 Task: Add the task  Create a new online platform for language translation services to the section Dash & Dazzle in the project AgileRamp and add a Due Date to the respective task as 2023/11/25
Action: Mouse moved to (600, 324)
Screenshot: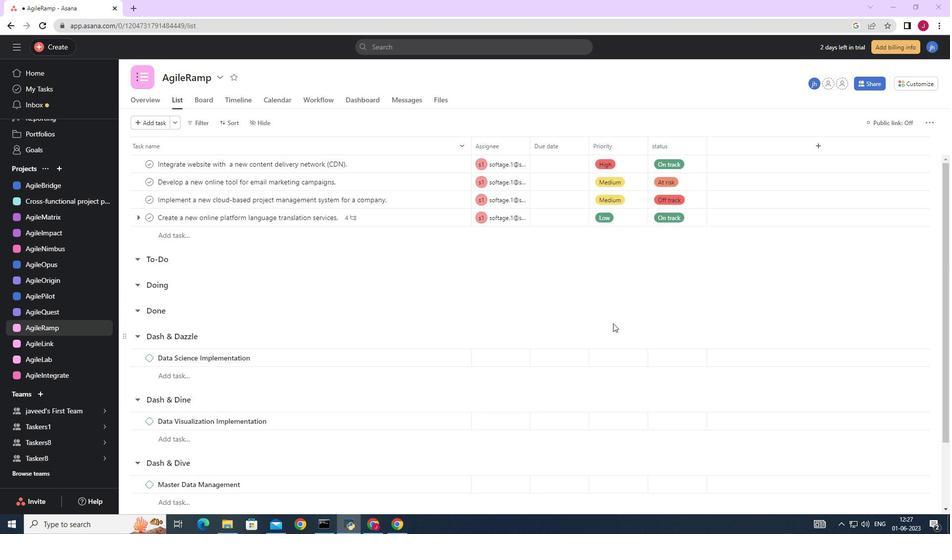 
Action: Mouse scrolled (600, 324) with delta (0, 0)
Screenshot: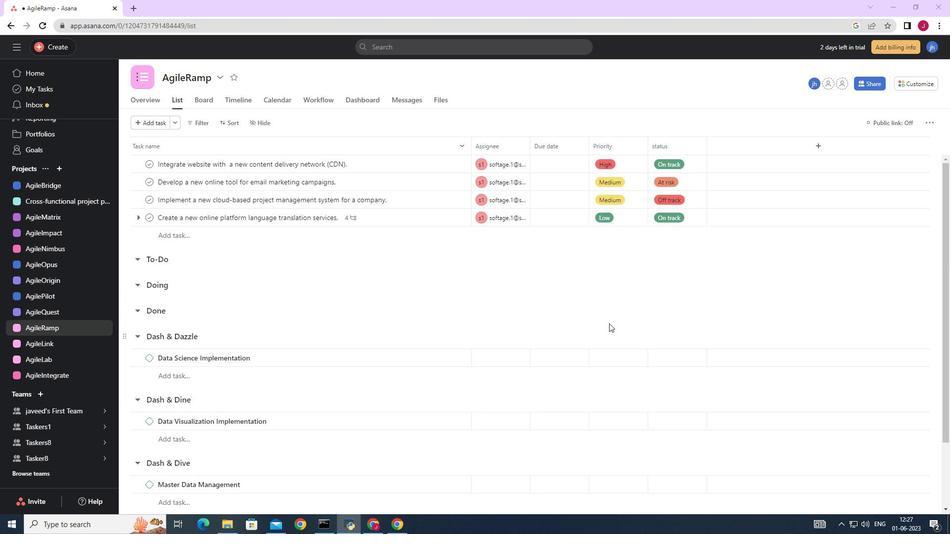
Action: Mouse scrolled (600, 324) with delta (0, 0)
Screenshot: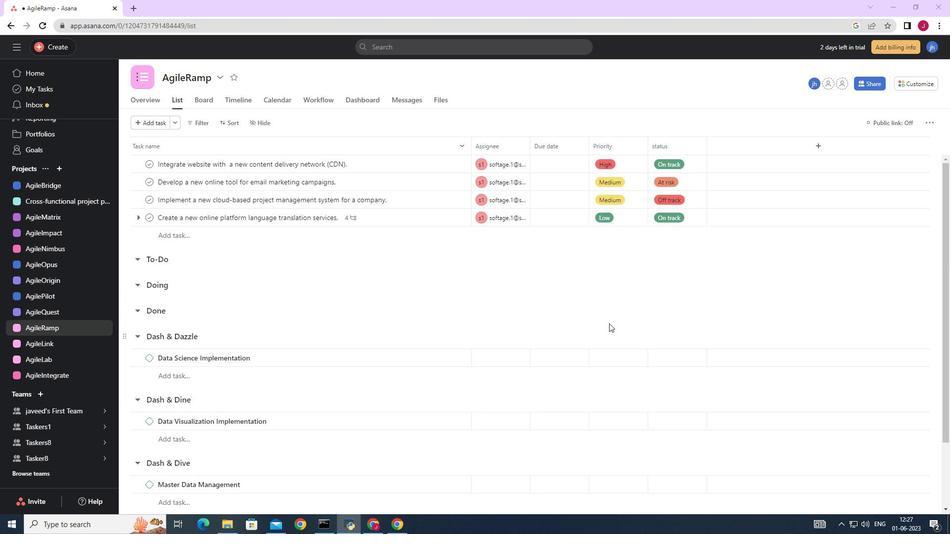 
Action: Mouse scrolled (600, 324) with delta (0, 0)
Screenshot: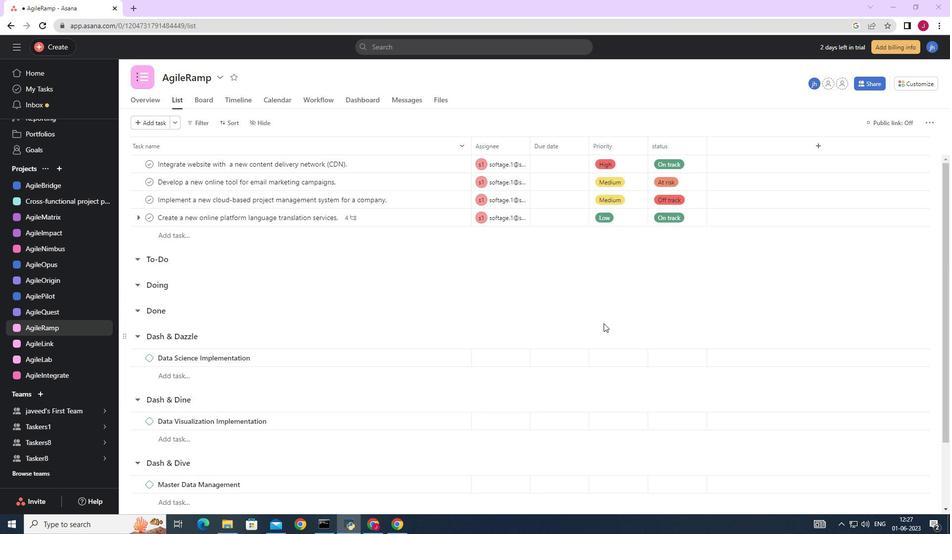 
Action: Mouse moved to (535, 323)
Screenshot: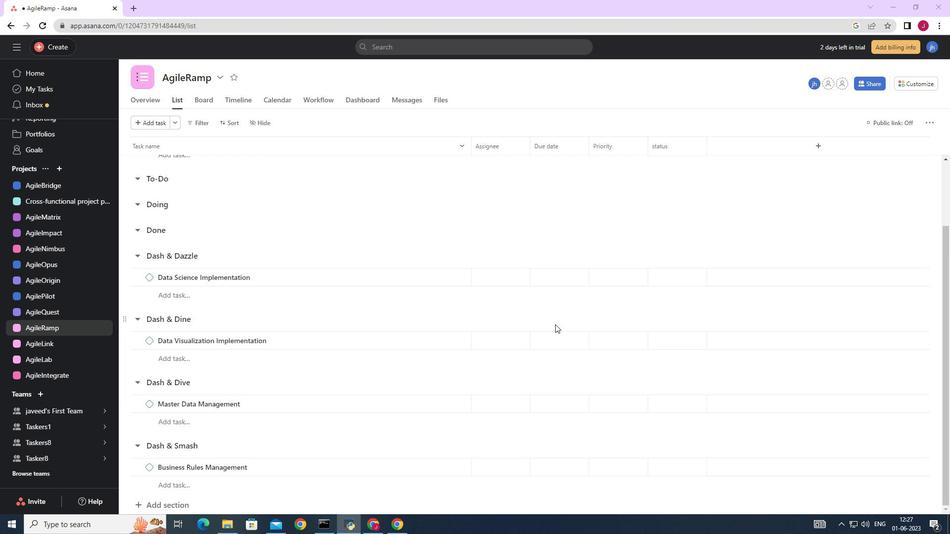 
Action: Mouse scrolled (535, 323) with delta (0, 0)
Screenshot: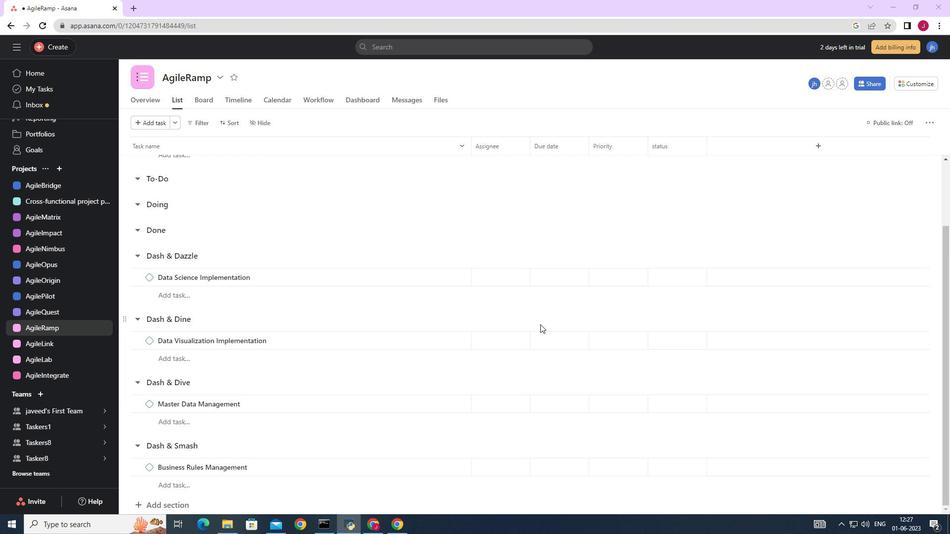
Action: Mouse scrolled (535, 323) with delta (0, 0)
Screenshot: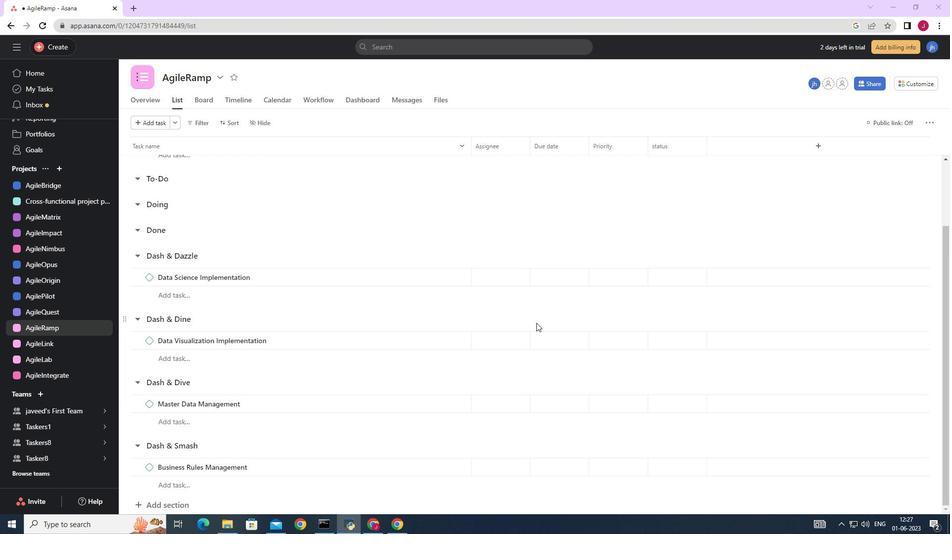 
Action: Mouse scrolled (535, 323) with delta (0, 0)
Screenshot: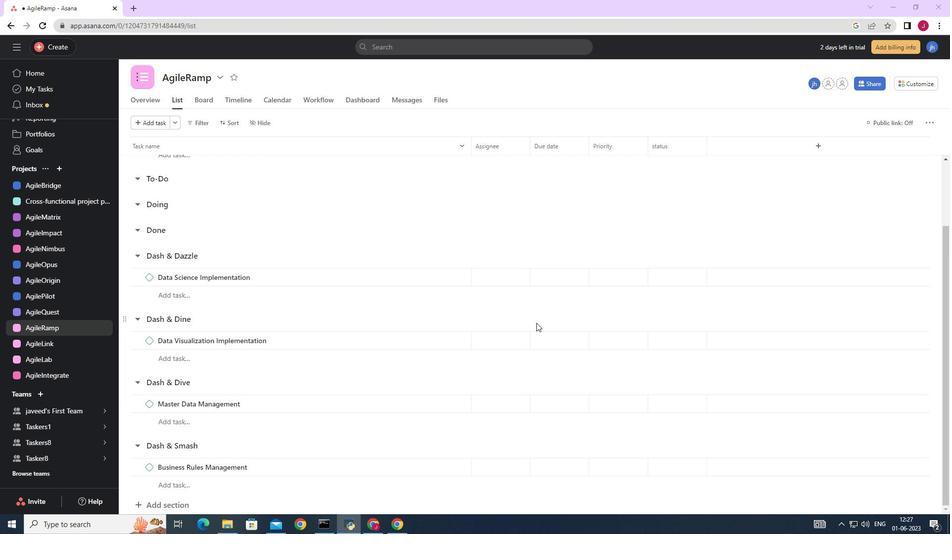 
Action: Mouse scrolled (535, 323) with delta (0, 0)
Screenshot: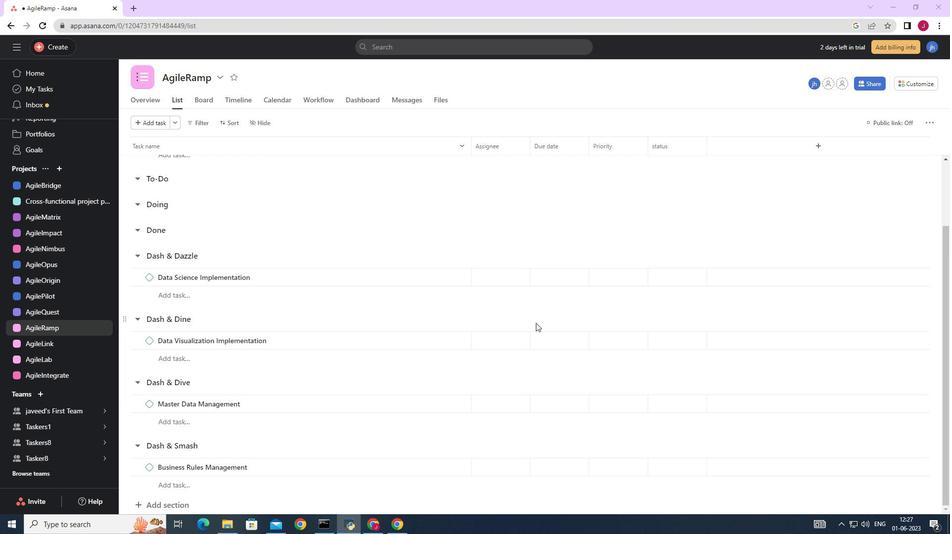 
Action: Mouse moved to (526, 321)
Screenshot: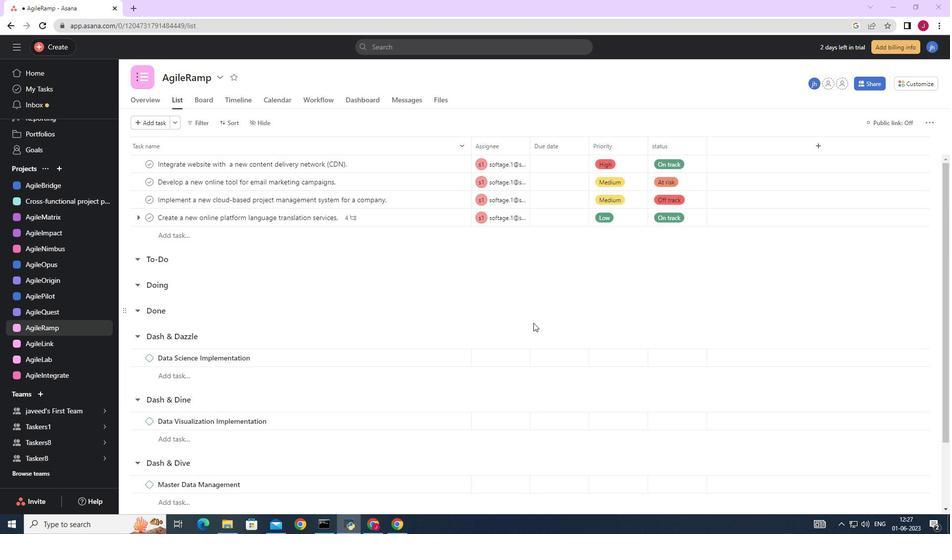 
Action: Mouse scrolled (526, 321) with delta (0, 0)
Screenshot: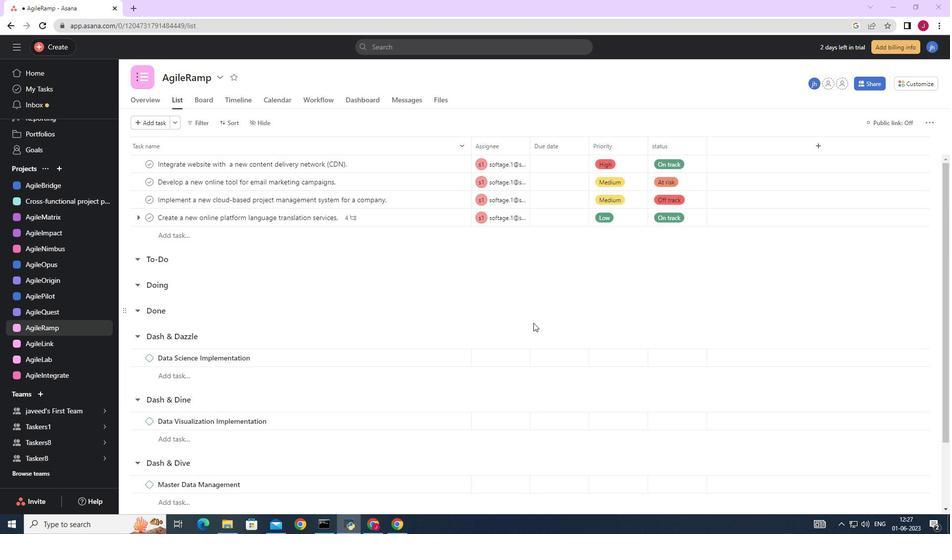
Action: Mouse scrolled (526, 321) with delta (0, 0)
Screenshot: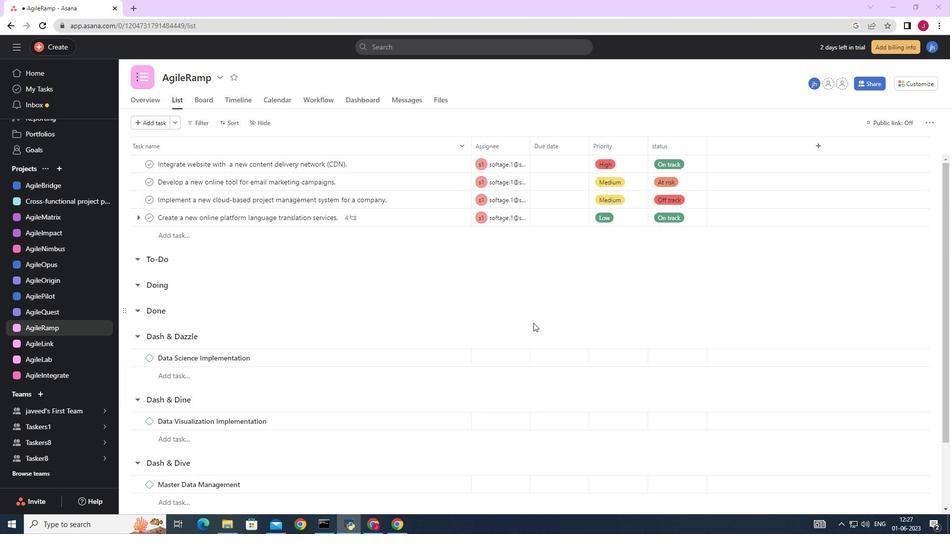 
Action: Mouse scrolled (526, 321) with delta (0, 0)
Screenshot: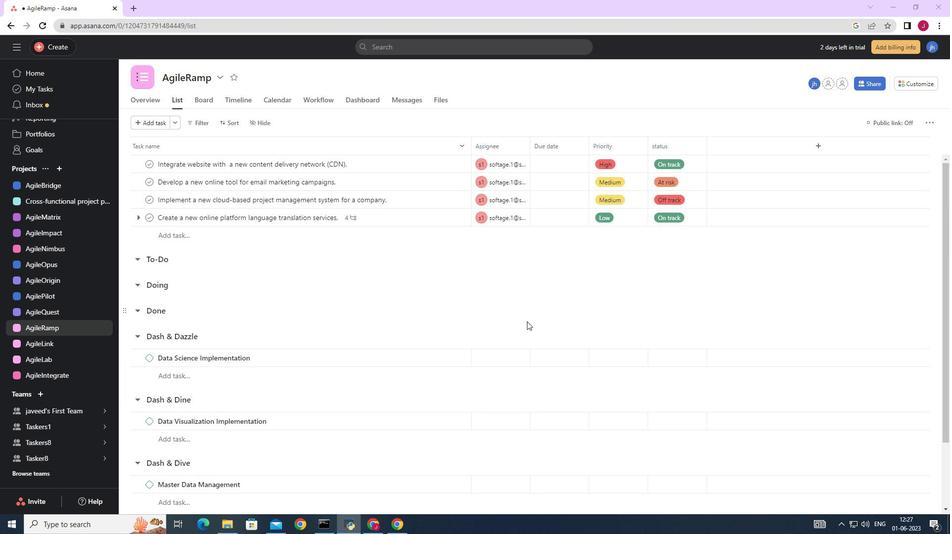 
Action: Mouse moved to (522, 321)
Screenshot: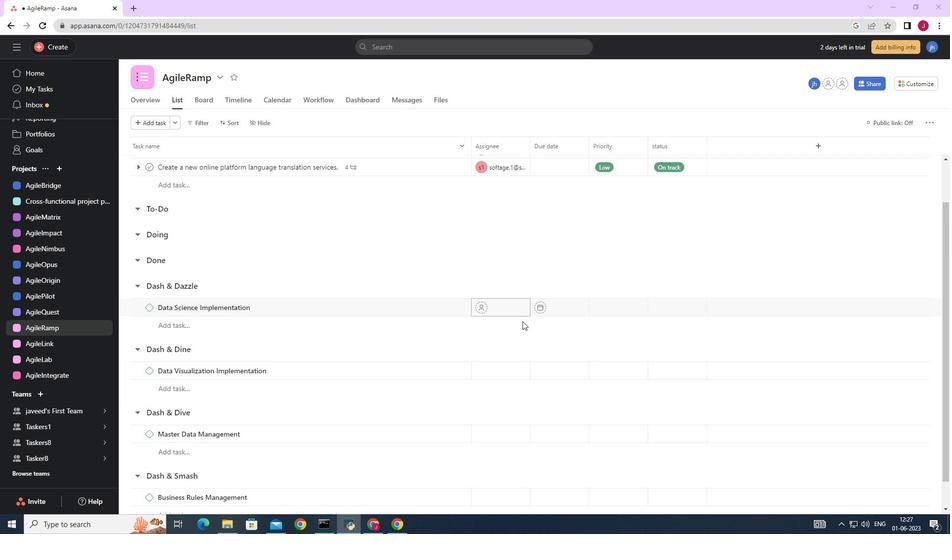 
Action: Mouse scrolled (522, 322) with delta (0, 0)
Screenshot: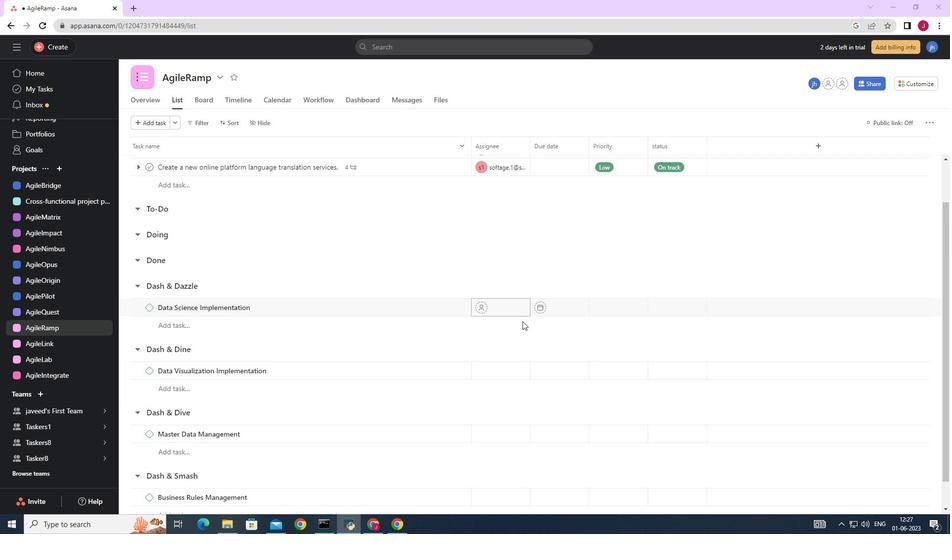 
Action: Mouse scrolled (522, 322) with delta (0, 0)
Screenshot: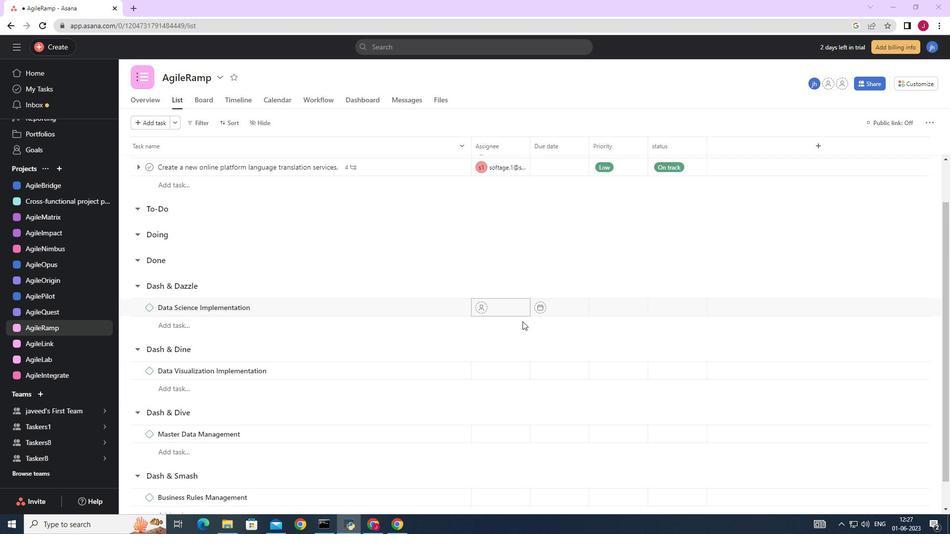 
Action: Mouse scrolled (522, 322) with delta (0, 0)
Screenshot: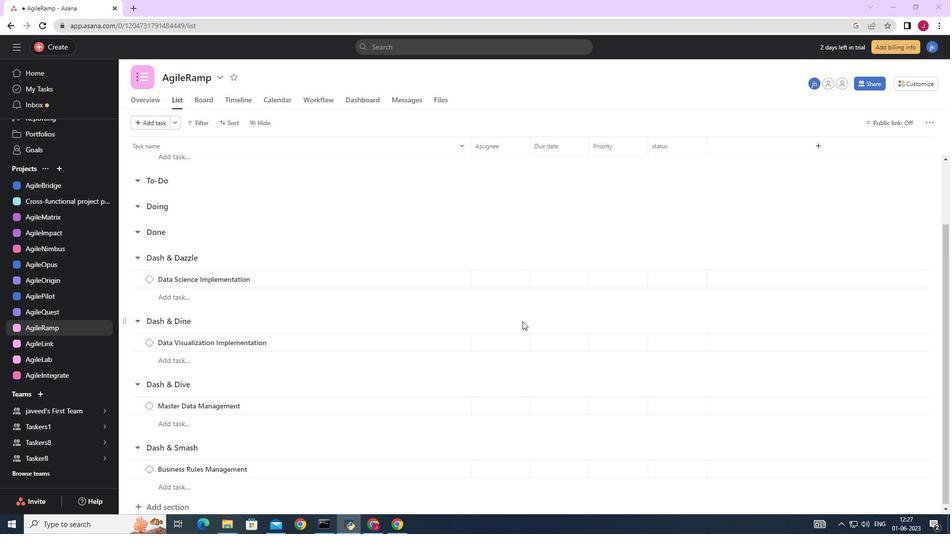 
Action: Mouse moved to (438, 281)
Screenshot: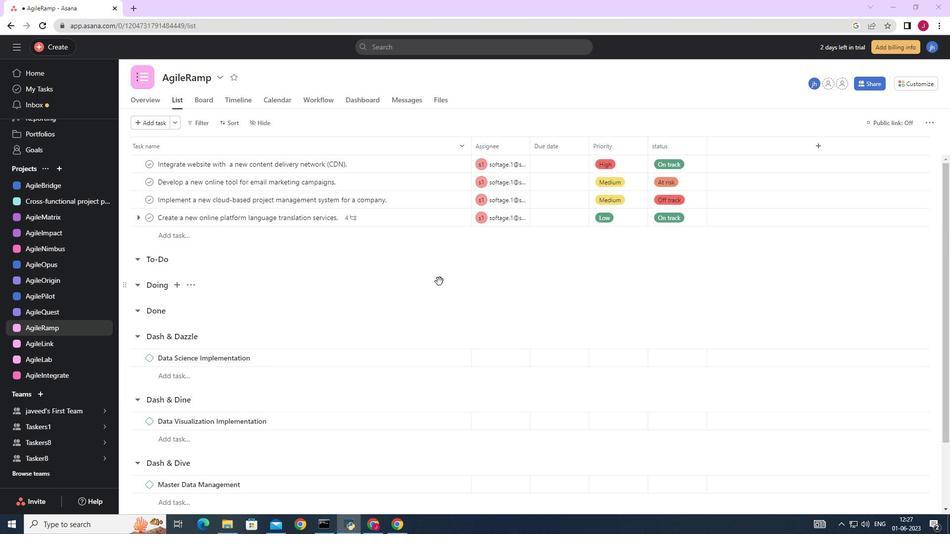 
Action: Mouse scrolled (438, 281) with delta (0, 0)
Screenshot: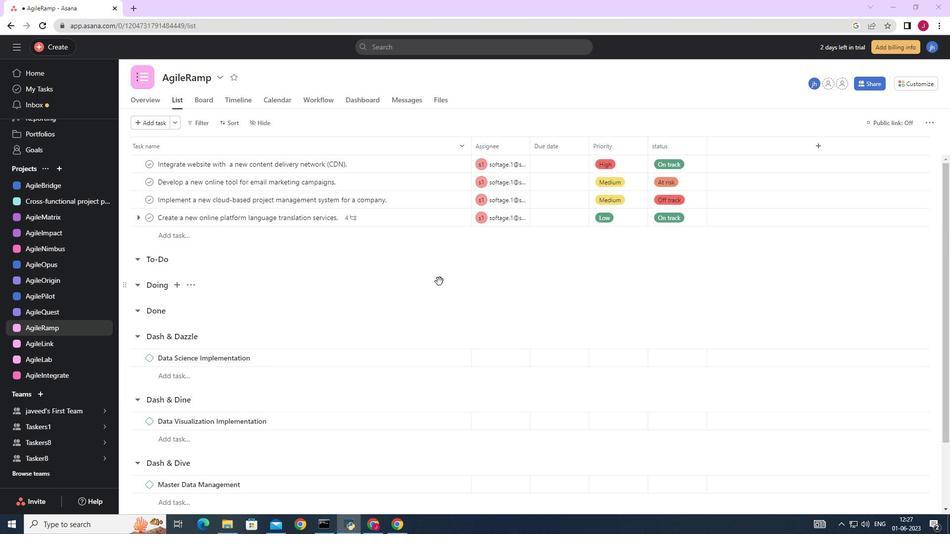 
Action: Mouse moved to (438, 282)
Screenshot: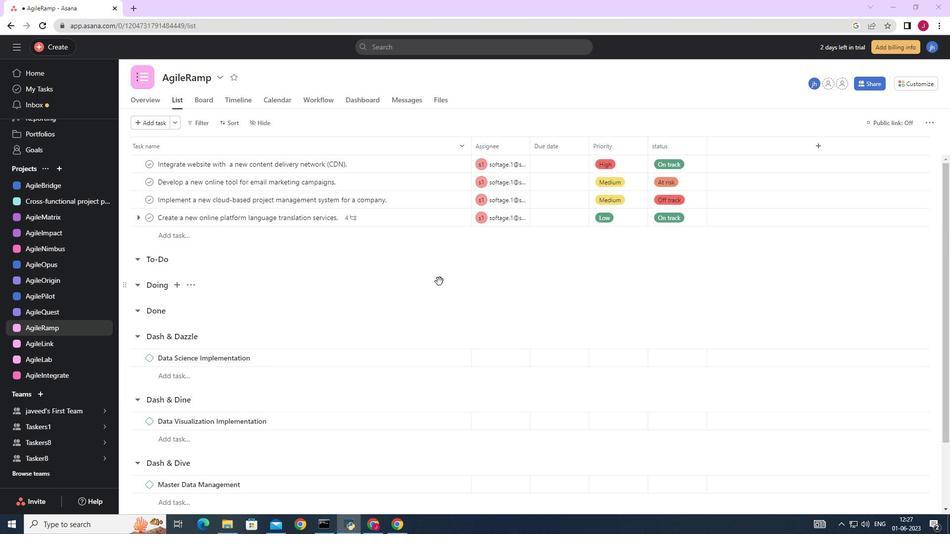 
Action: Mouse scrolled (438, 281) with delta (0, 0)
Screenshot: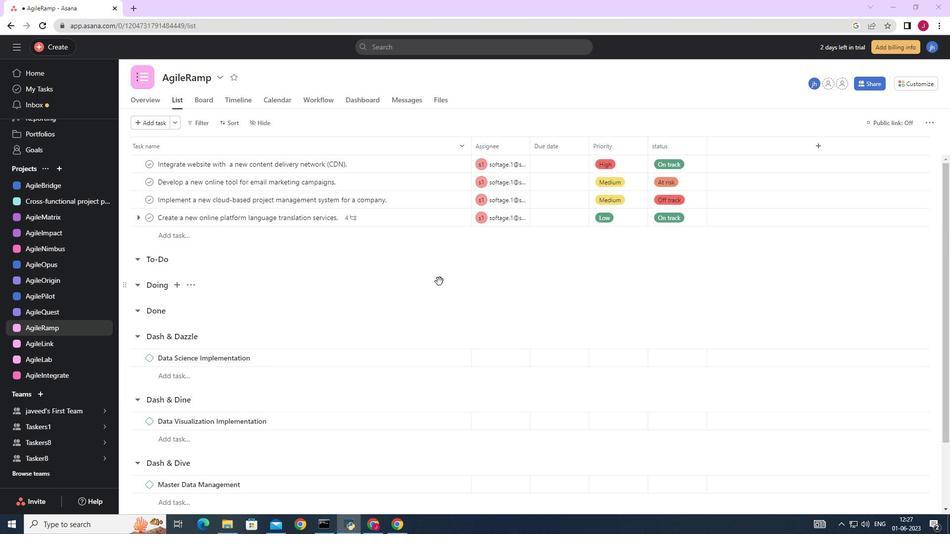 
Action: Mouse moved to (438, 283)
Screenshot: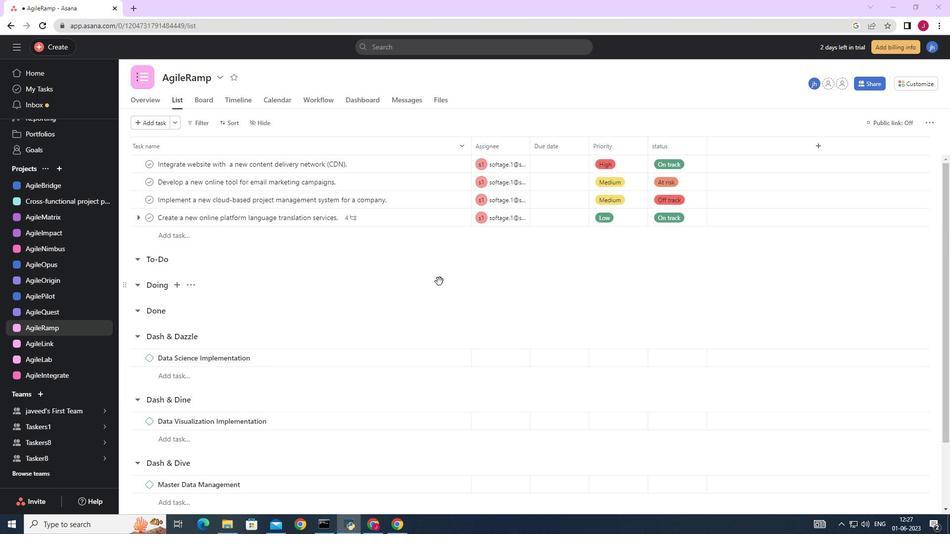 
Action: Mouse scrolled (438, 282) with delta (0, 0)
Screenshot: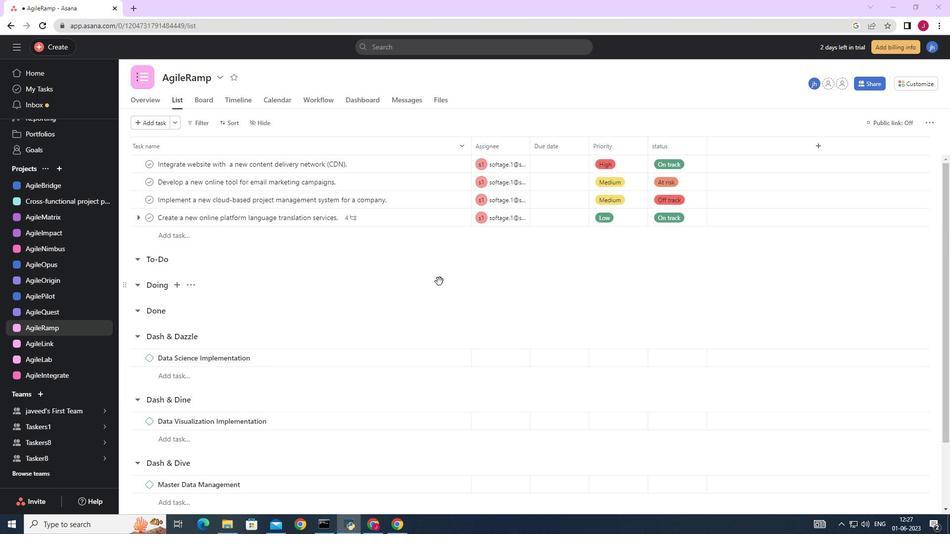
Action: Mouse scrolled (438, 282) with delta (0, 0)
Screenshot: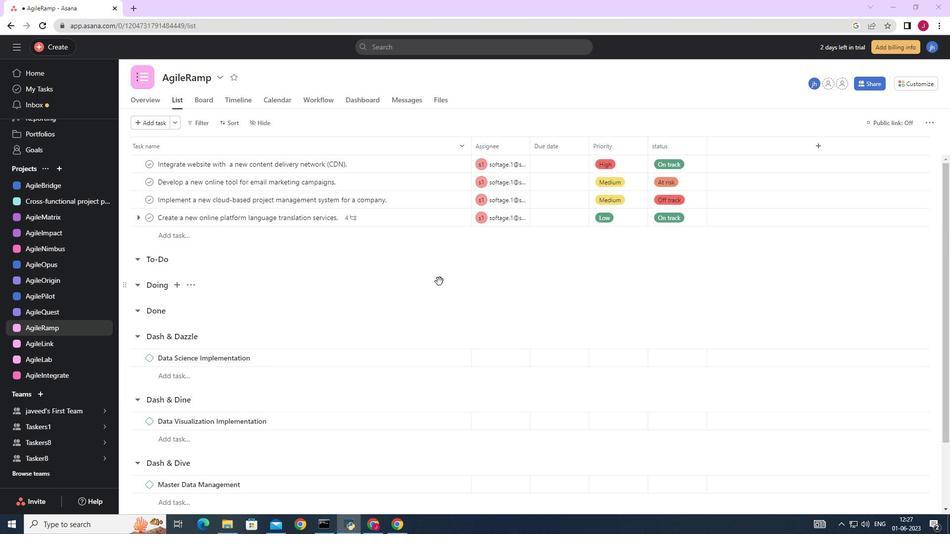
Action: Mouse moved to (437, 275)
Screenshot: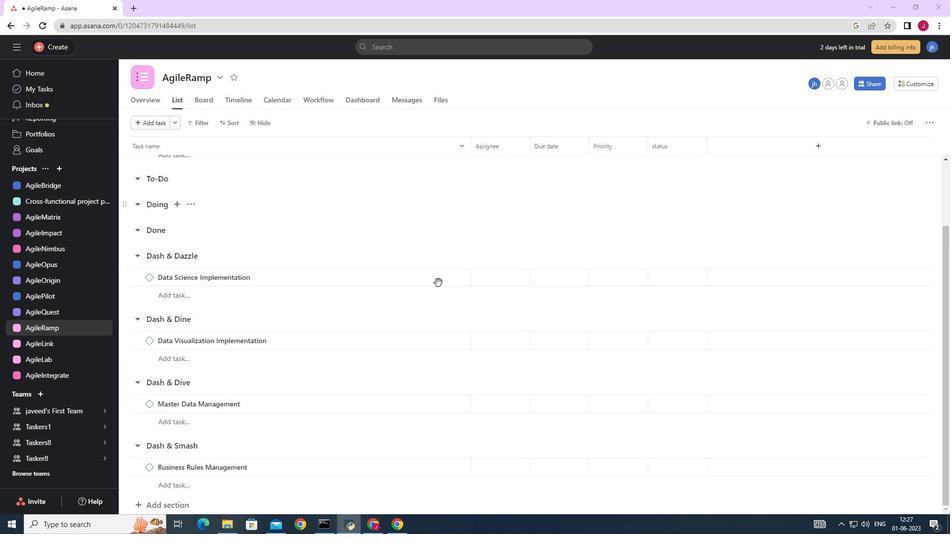 
Action: Mouse scrolled (437, 276) with delta (0, 0)
Screenshot: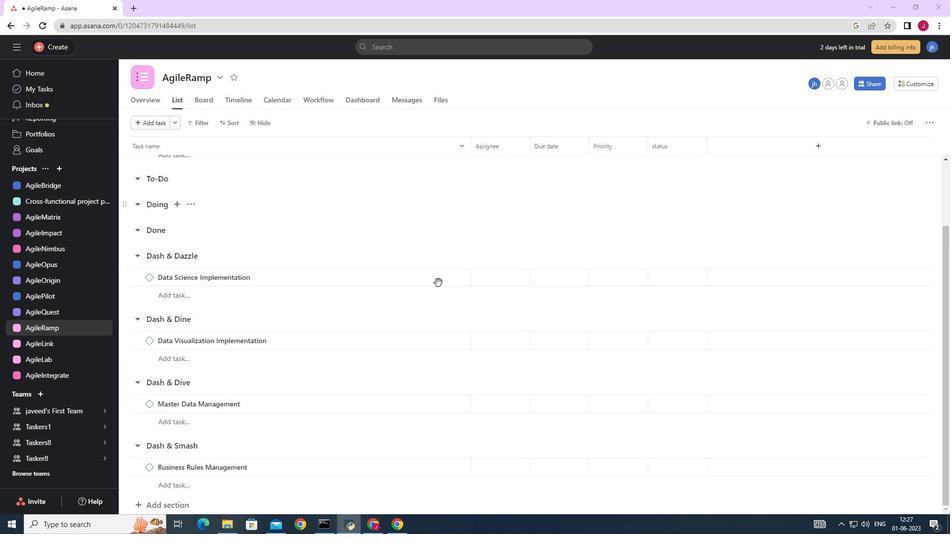 
Action: Mouse moved to (432, 256)
Screenshot: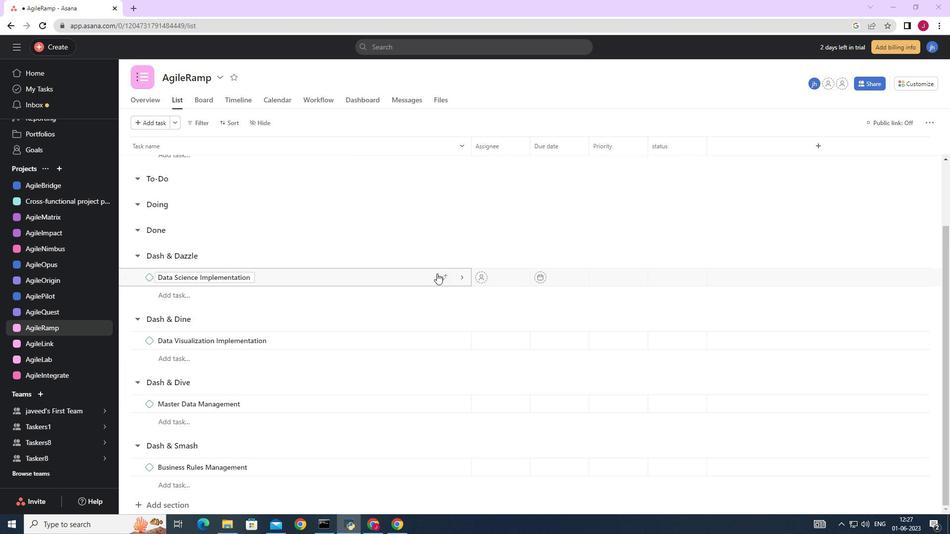 
Action: Mouse scrolled (432, 256) with delta (0, 0)
Screenshot: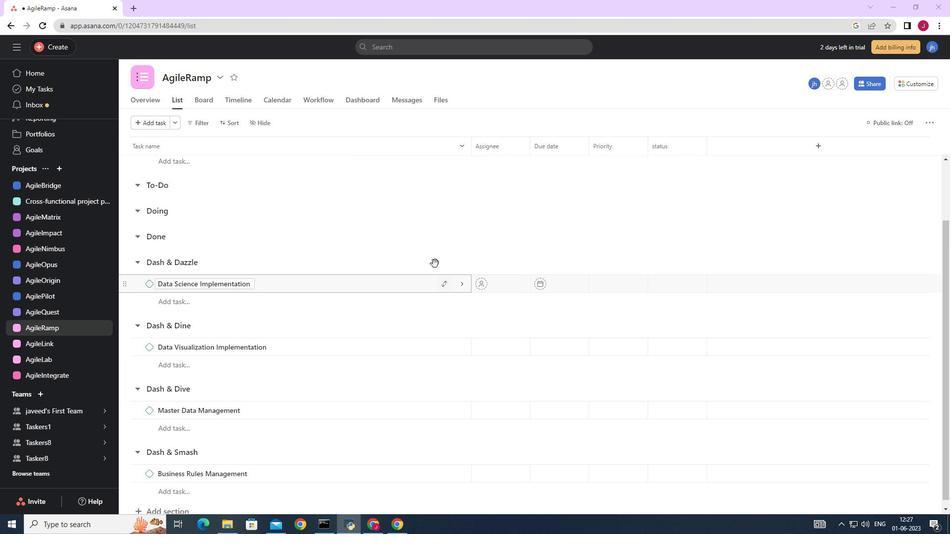 
Action: Mouse moved to (441, 220)
Screenshot: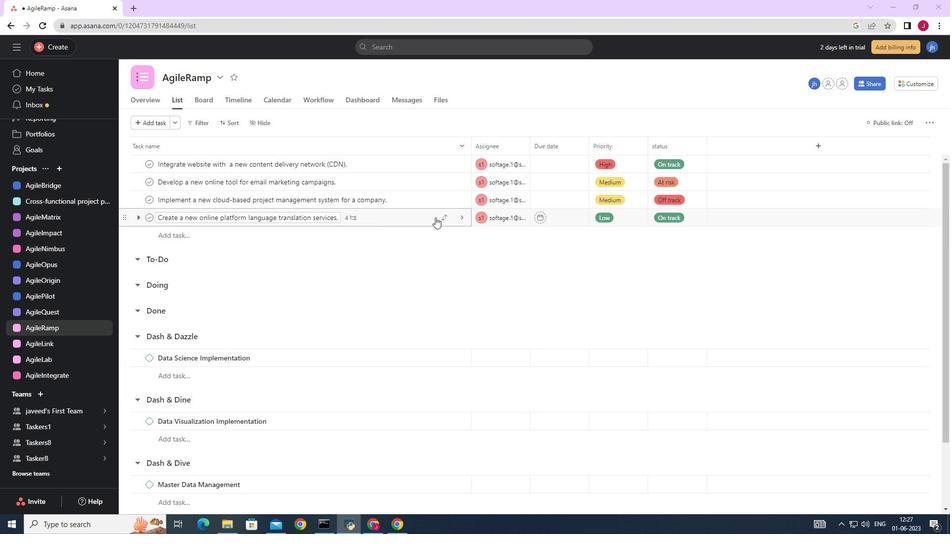 
Action: Mouse pressed left at (441, 220)
Screenshot: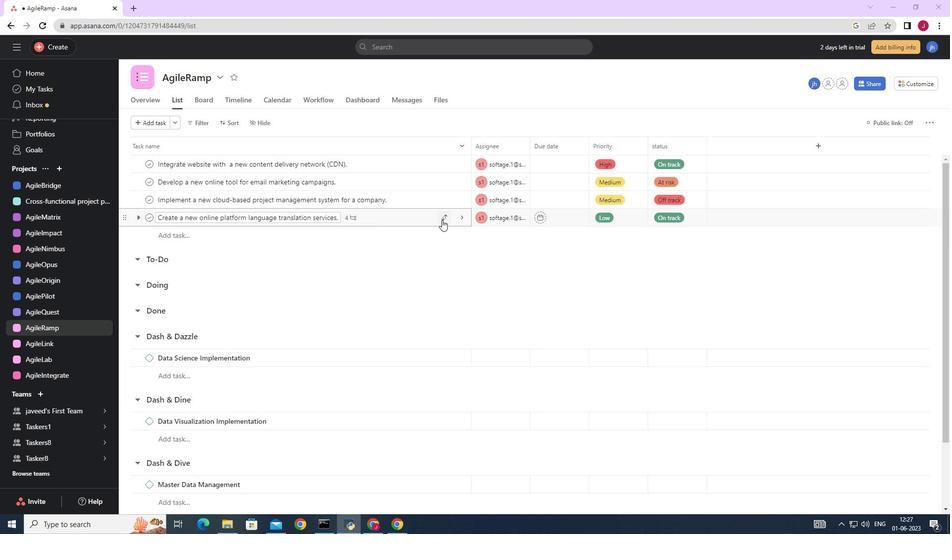 
Action: Mouse moved to (407, 328)
Screenshot: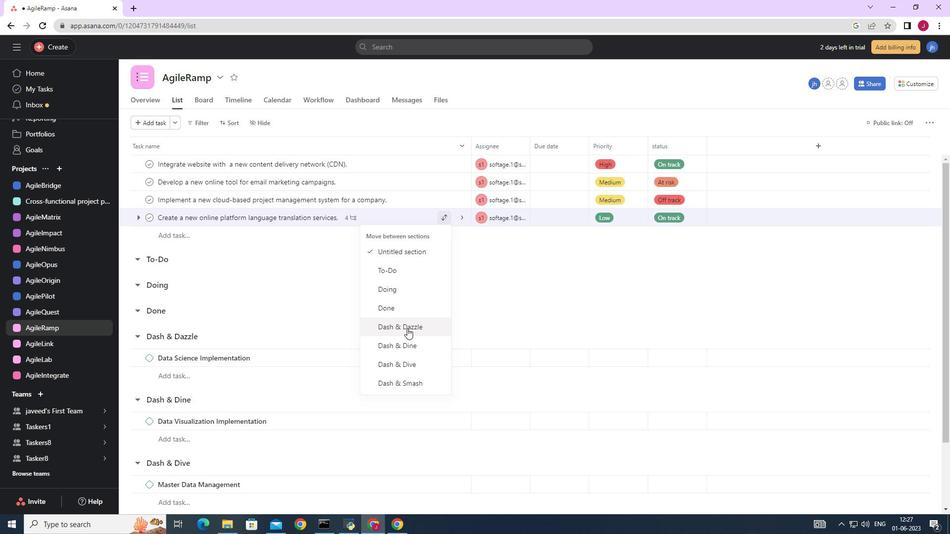 
Action: Mouse pressed left at (407, 328)
Screenshot: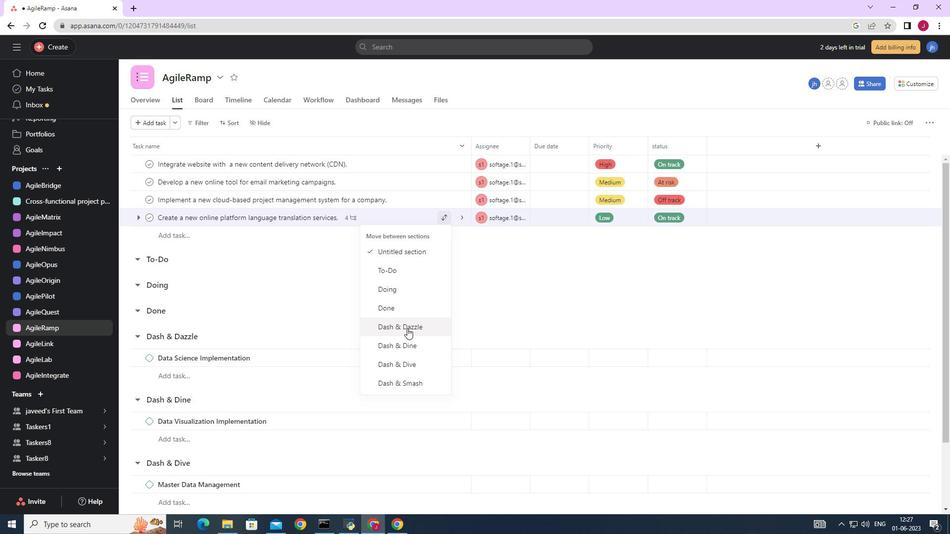 
Action: Mouse moved to (571, 339)
Screenshot: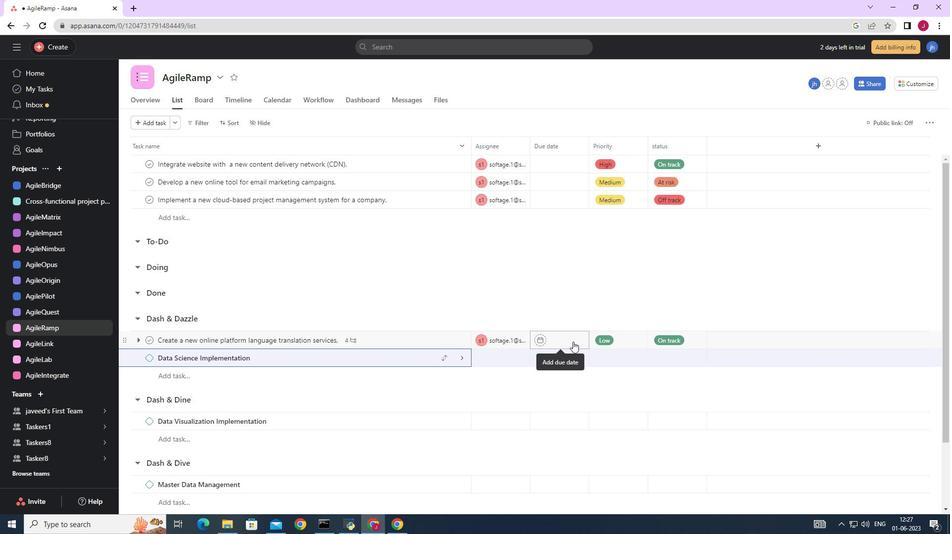
Action: Mouse pressed left at (571, 339)
Screenshot: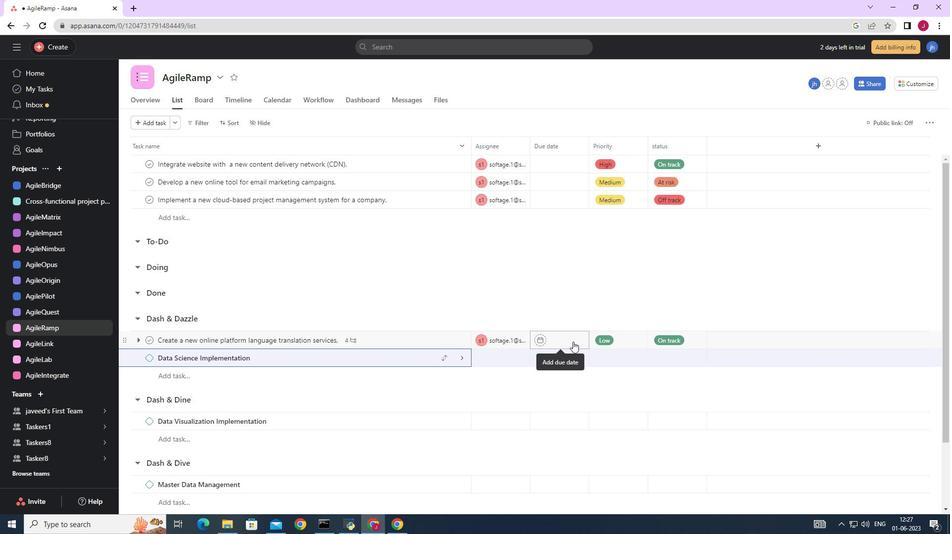 
Action: Mouse moved to (656, 180)
Screenshot: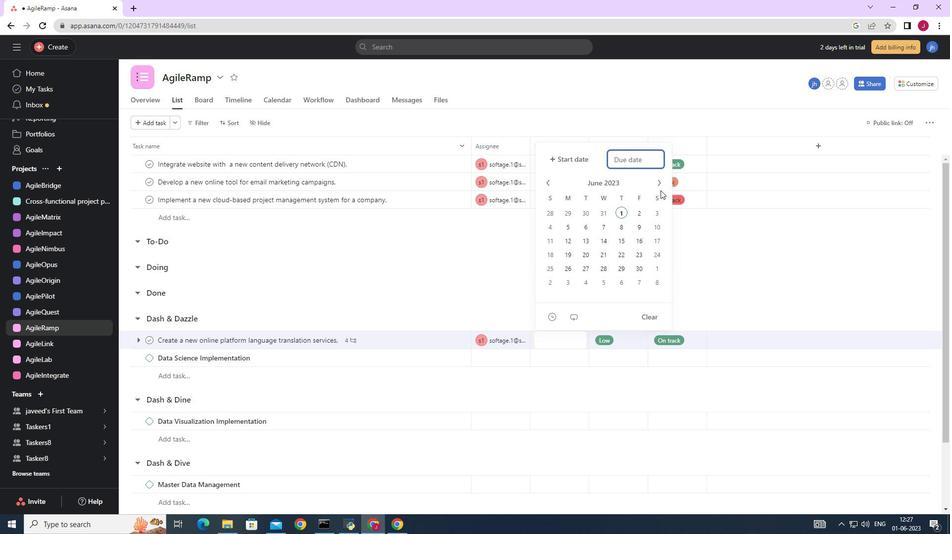 
Action: Mouse pressed left at (656, 180)
Screenshot: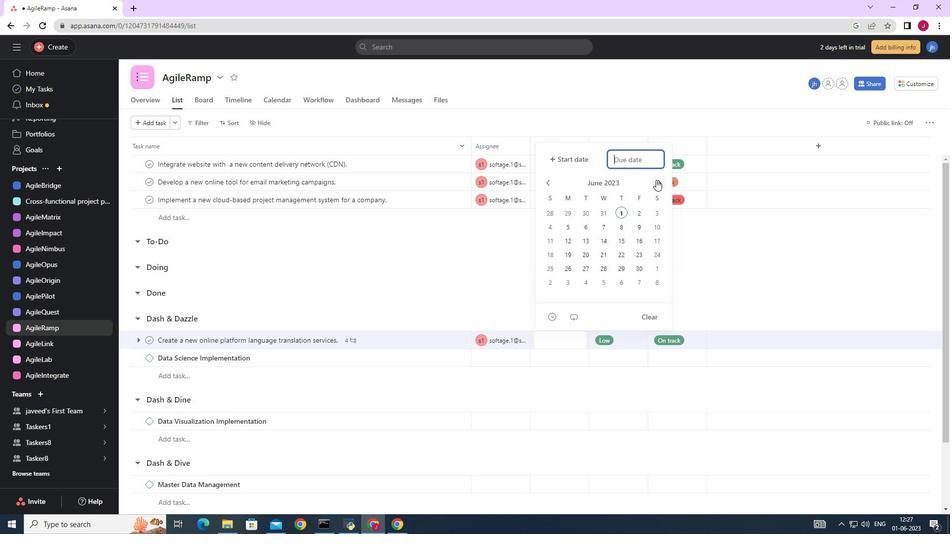 
Action: Mouse pressed left at (656, 180)
Screenshot: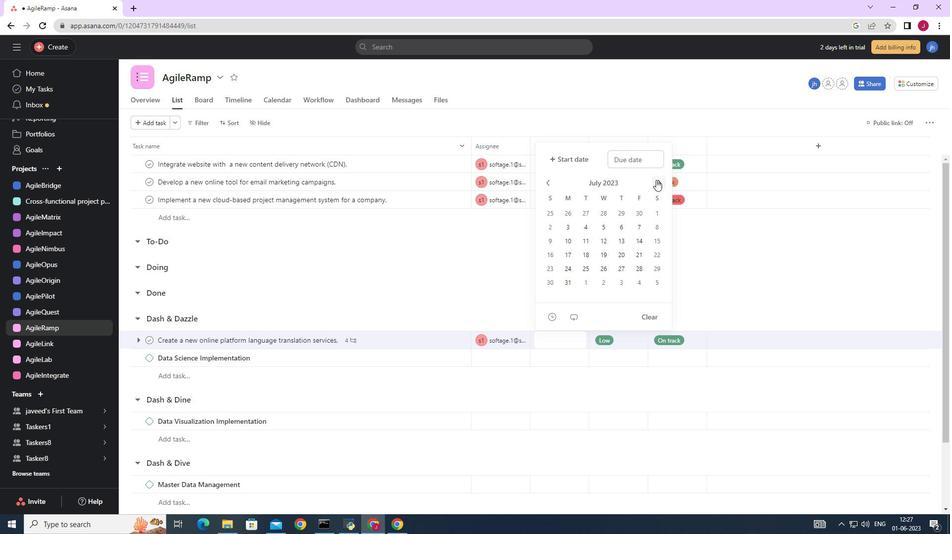 
Action: Mouse pressed left at (656, 180)
Screenshot: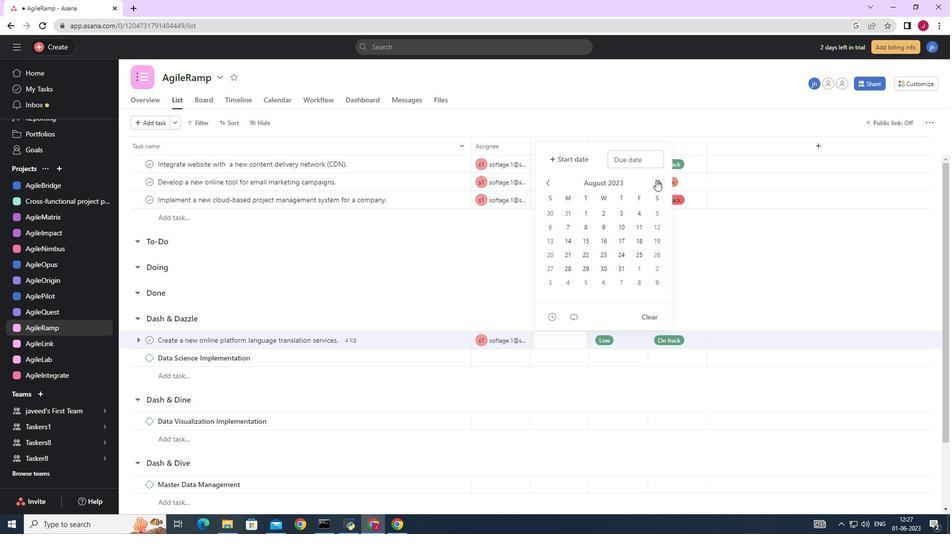 
Action: Mouse pressed left at (656, 180)
Screenshot: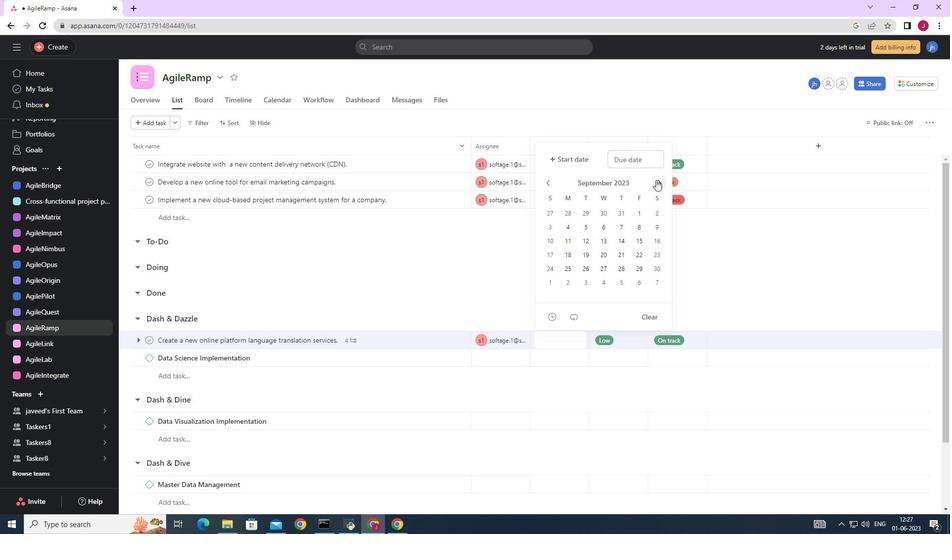 
Action: Mouse pressed left at (656, 180)
Screenshot: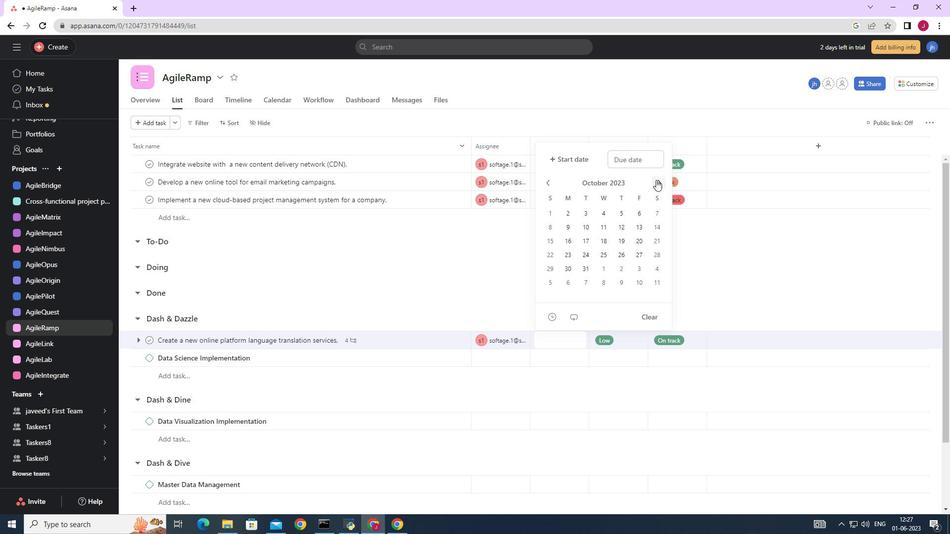 
Action: Mouse moved to (656, 254)
Screenshot: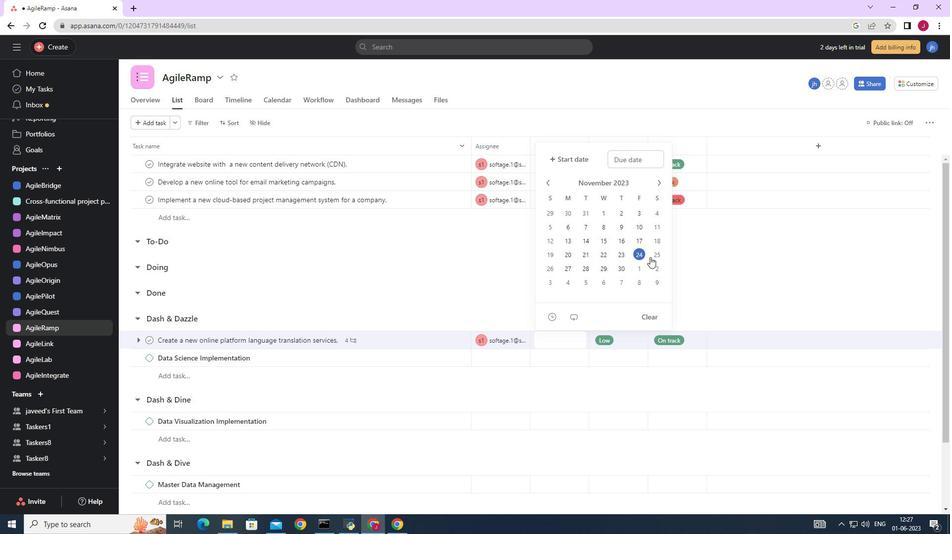 
Action: Mouse pressed left at (656, 254)
Screenshot: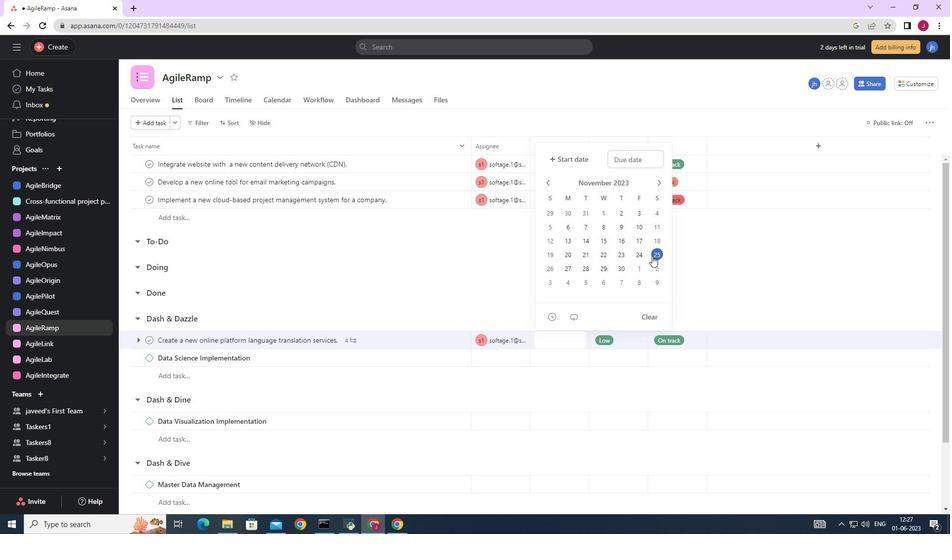 
Action: Mouse moved to (776, 274)
Screenshot: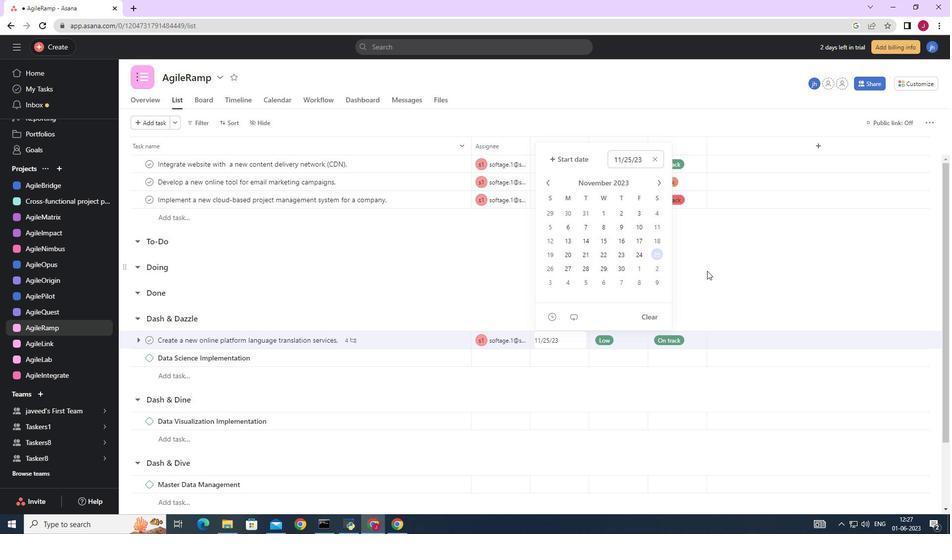 
Action: Mouse pressed left at (776, 274)
Screenshot: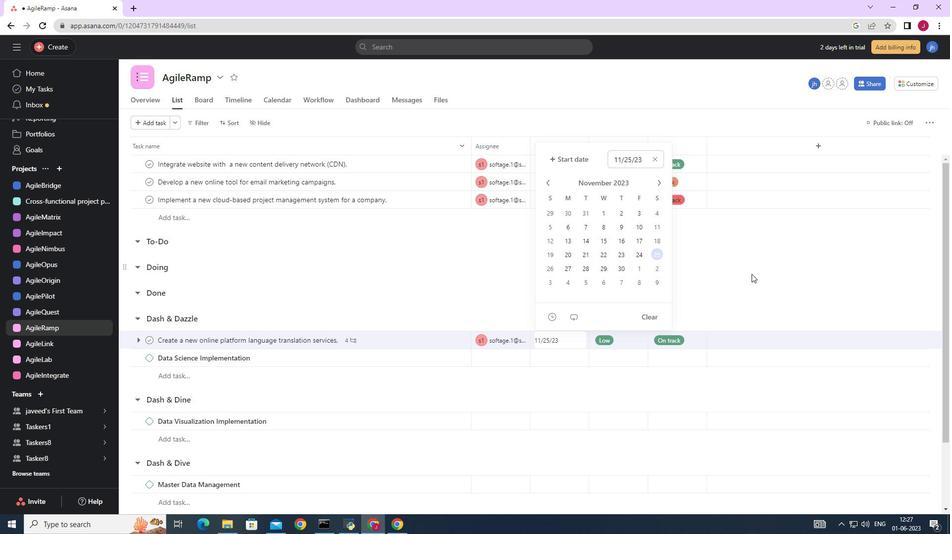 
Action: Mouse moved to (768, 272)
Screenshot: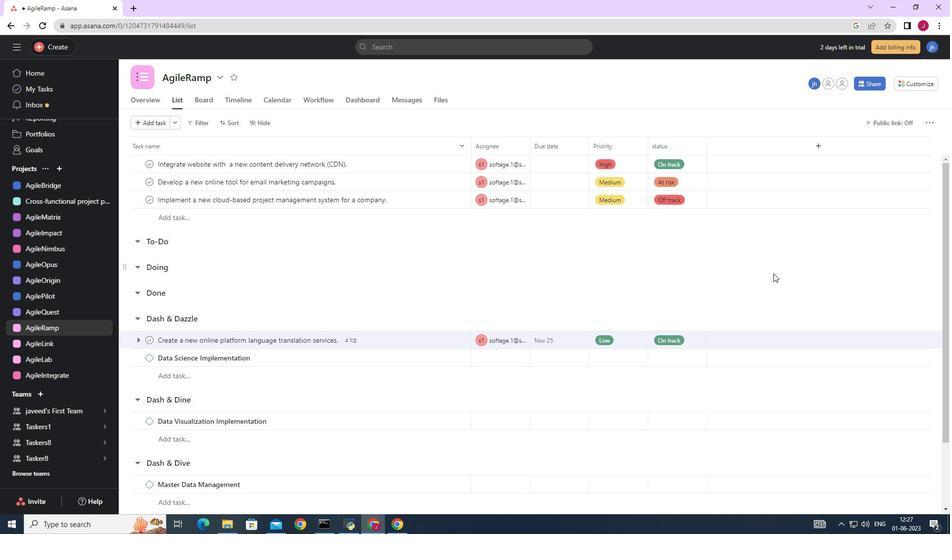 
